 Task: Add St. Dalfour Royal Fig Conserve to the cart.
Action: Mouse moved to (755, 252)
Screenshot: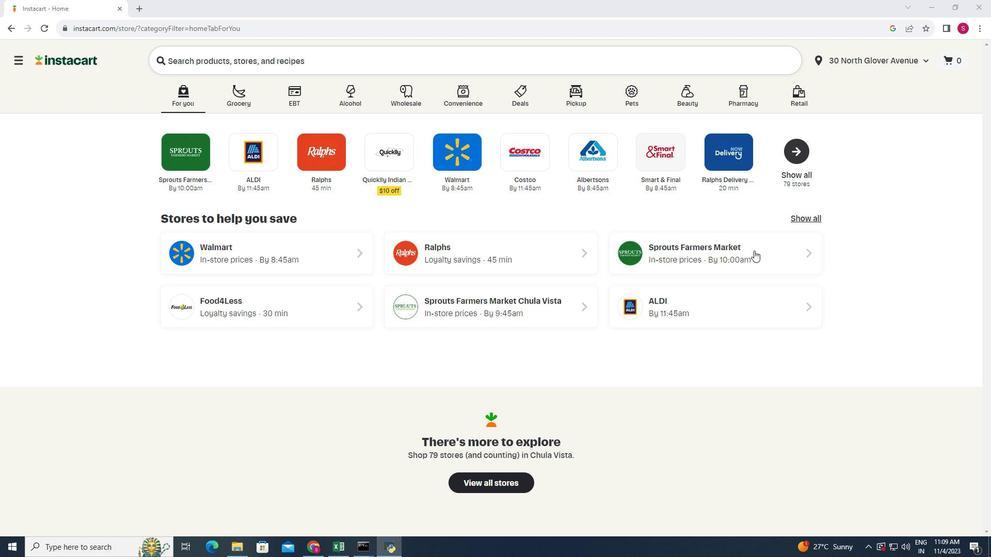 
Action: Mouse pressed left at (755, 252)
Screenshot: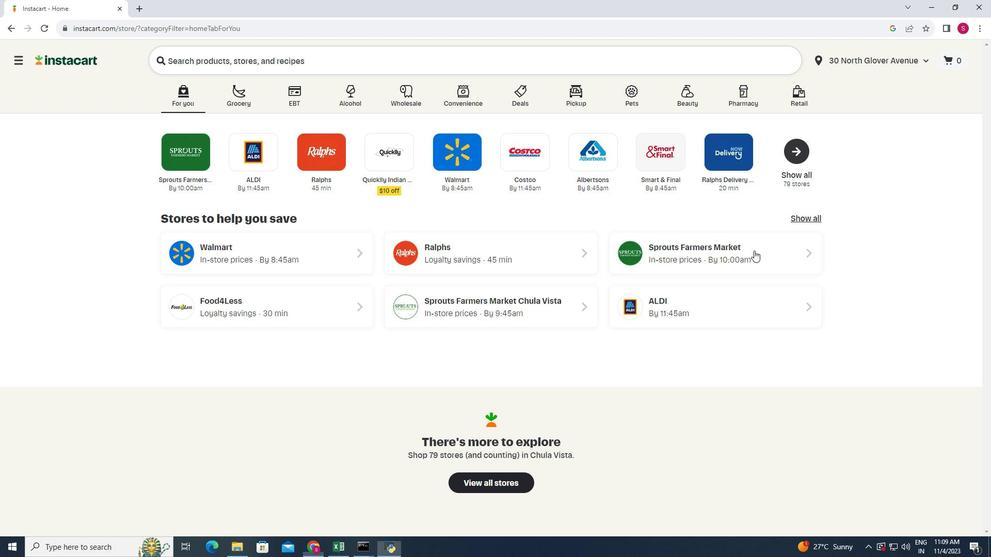
Action: Mouse moved to (36, 371)
Screenshot: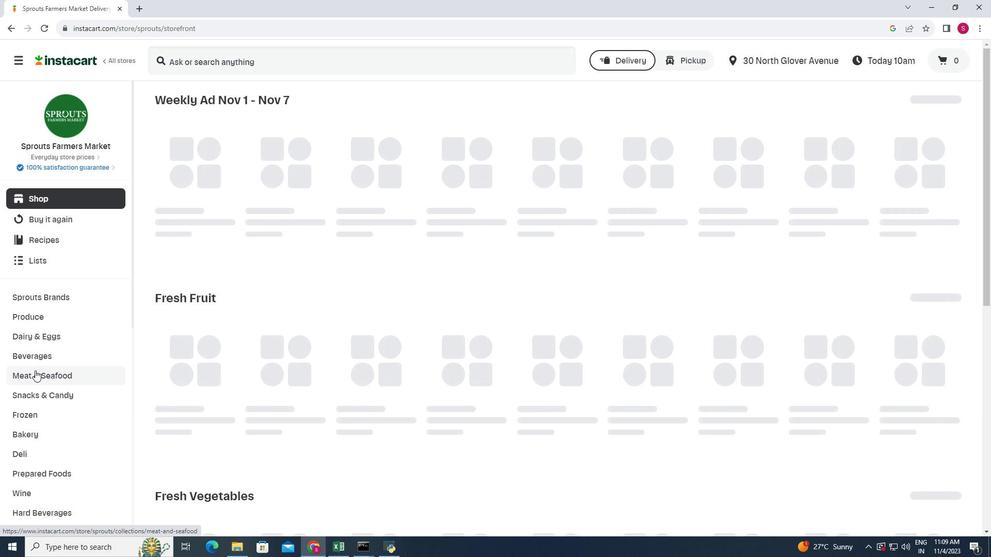 
Action: Mouse scrolled (36, 371) with delta (0, 0)
Screenshot: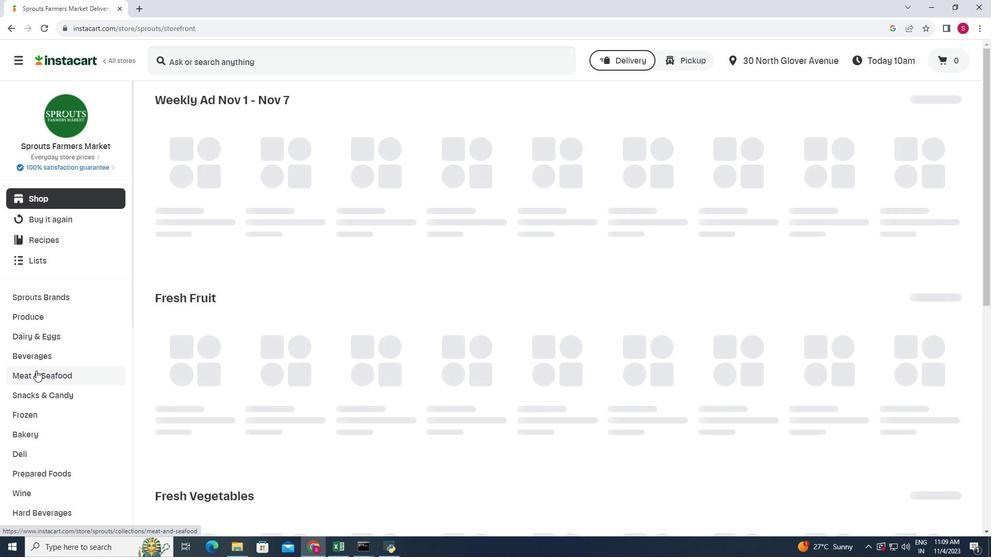 
Action: Mouse moved to (37, 371)
Screenshot: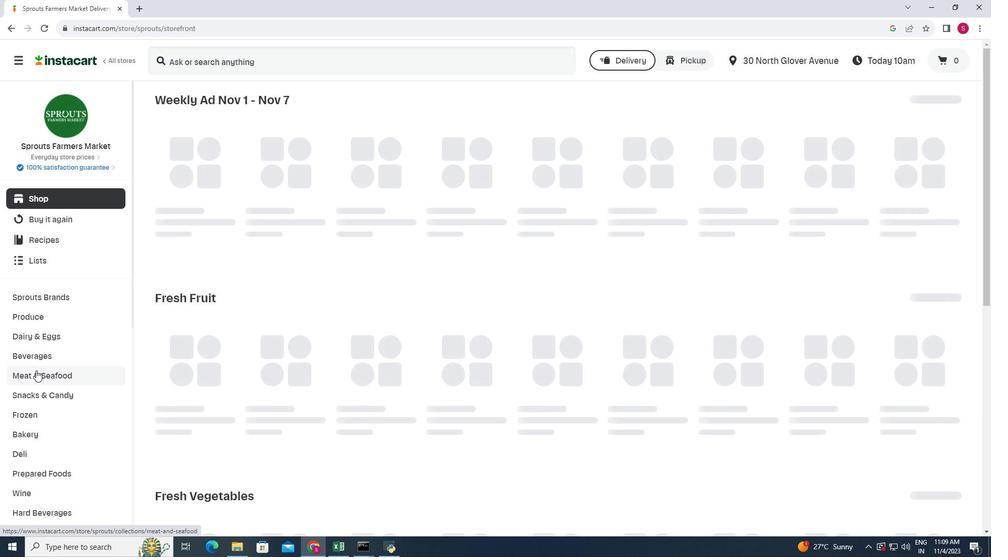 
Action: Mouse scrolled (37, 371) with delta (0, 0)
Screenshot: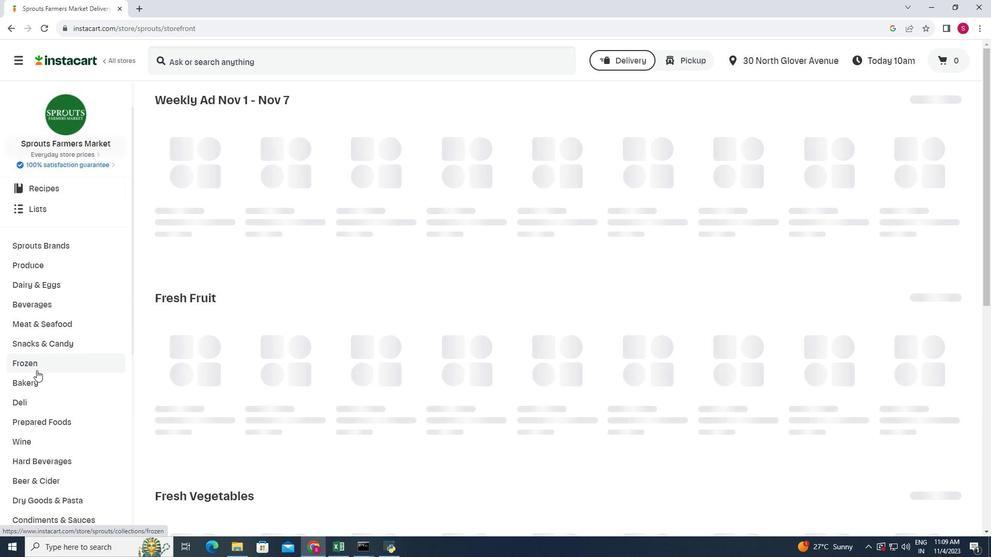 
Action: Mouse moved to (43, 389)
Screenshot: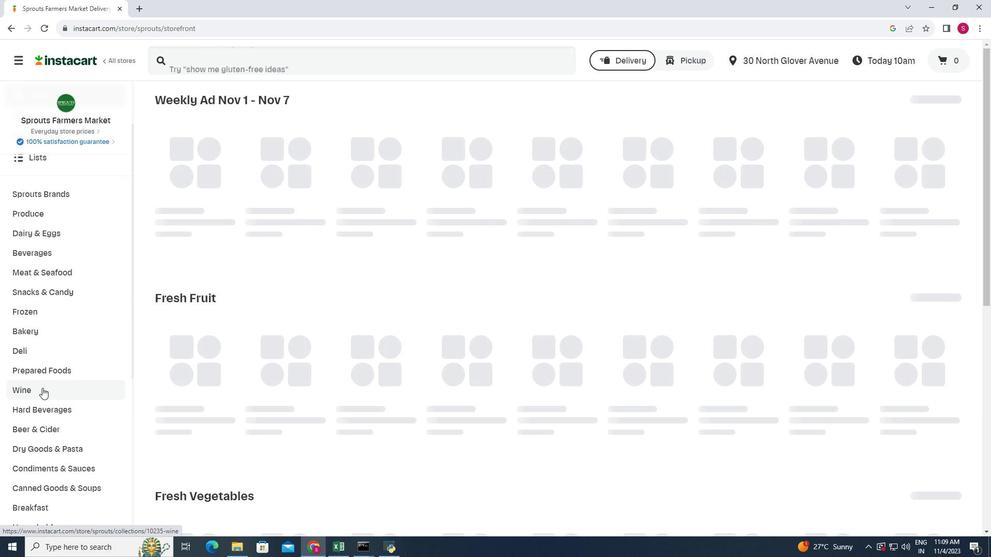 
Action: Mouse scrolled (43, 388) with delta (0, 0)
Screenshot: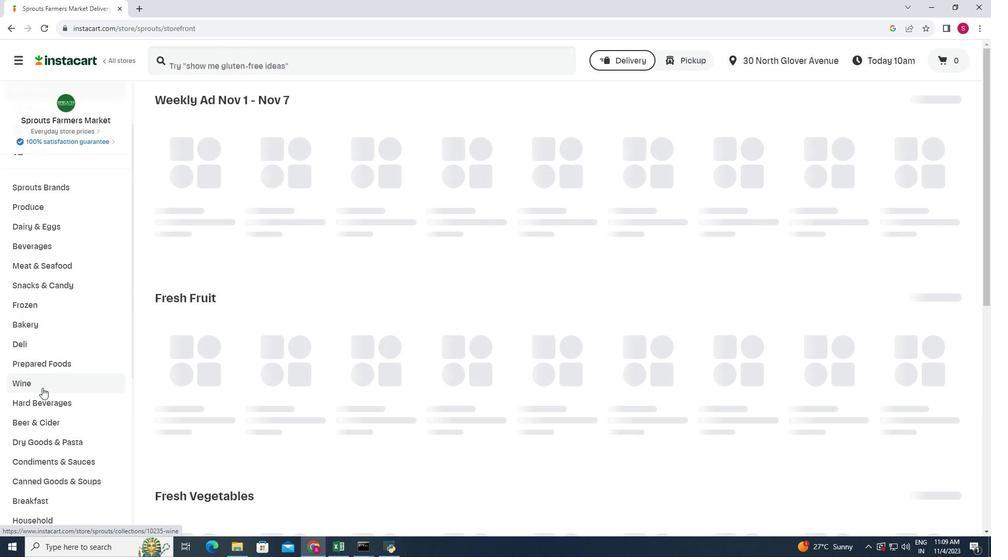 
Action: Mouse moved to (48, 462)
Screenshot: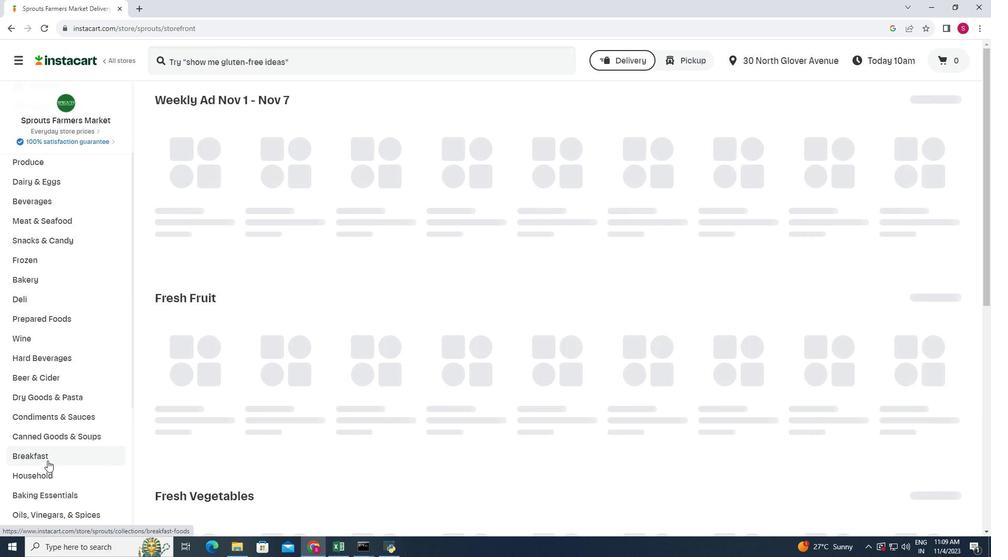 
Action: Mouse pressed left at (48, 462)
Screenshot: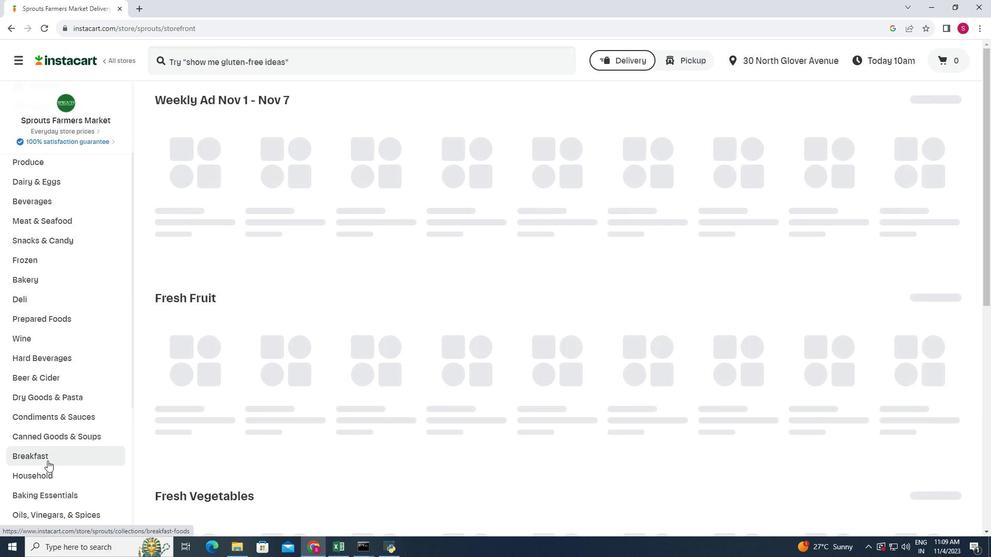 
Action: Mouse moved to (617, 128)
Screenshot: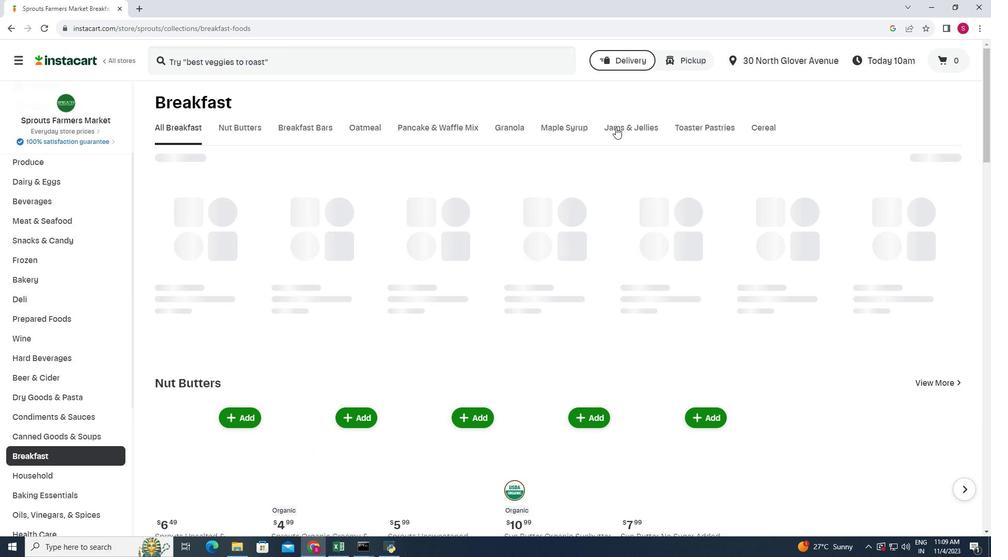
Action: Mouse pressed left at (617, 128)
Screenshot: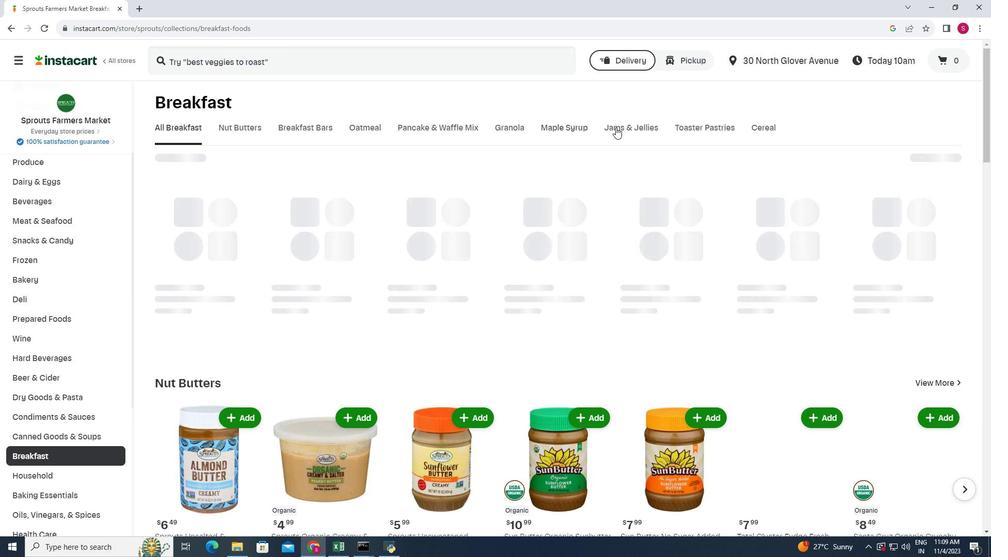 
Action: Mouse moved to (266, 173)
Screenshot: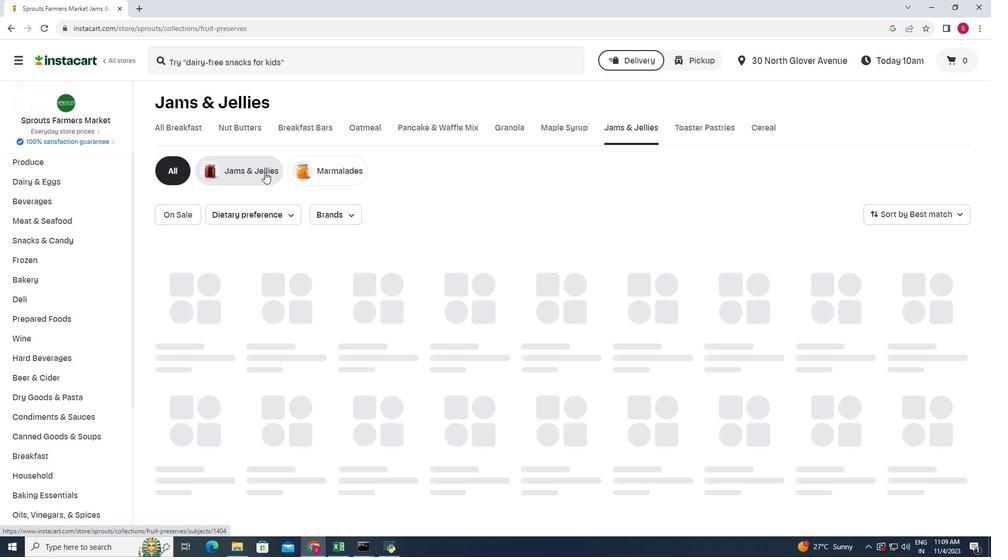 
Action: Mouse pressed left at (266, 173)
Screenshot: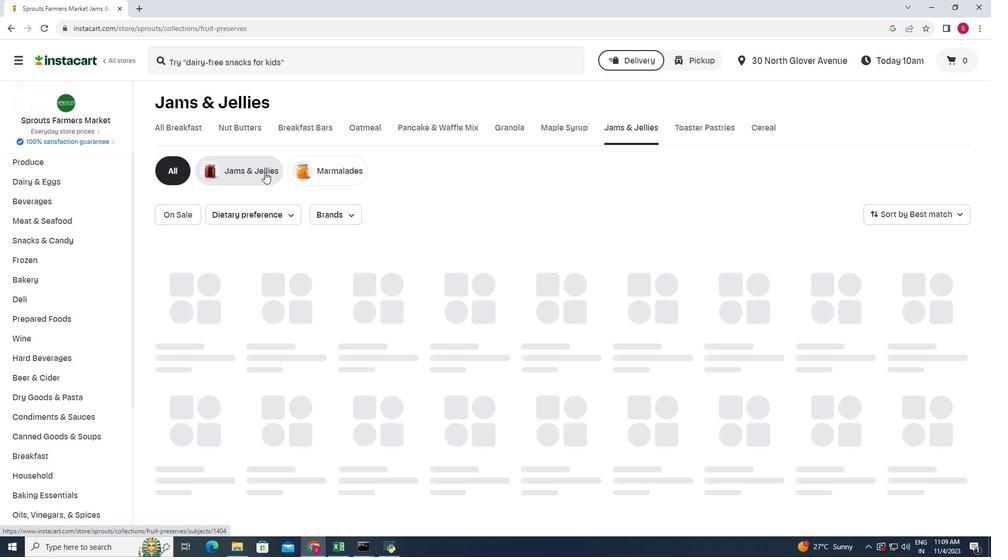 
Action: Mouse moved to (445, 198)
Screenshot: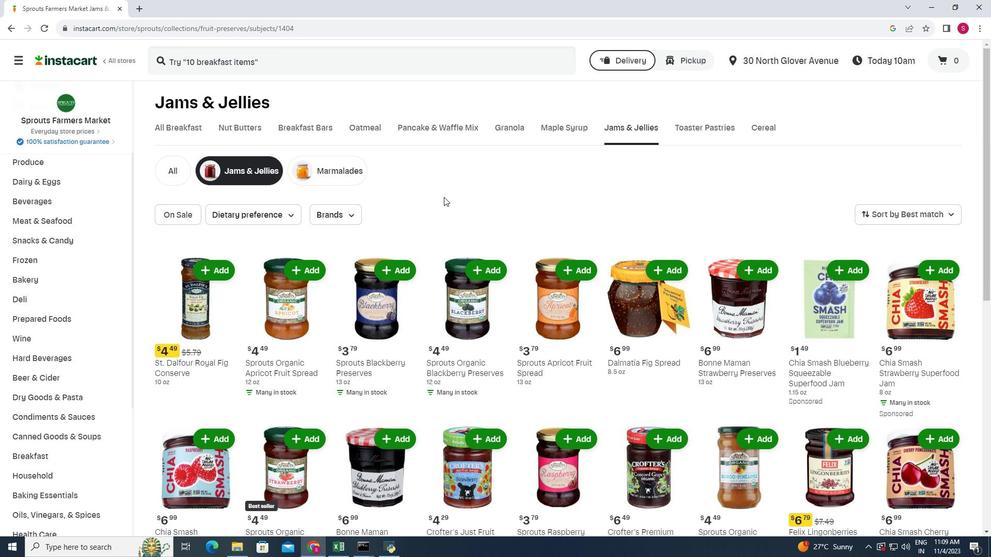 
Action: Mouse scrolled (445, 197) with delta (0, 0)
Screenshot: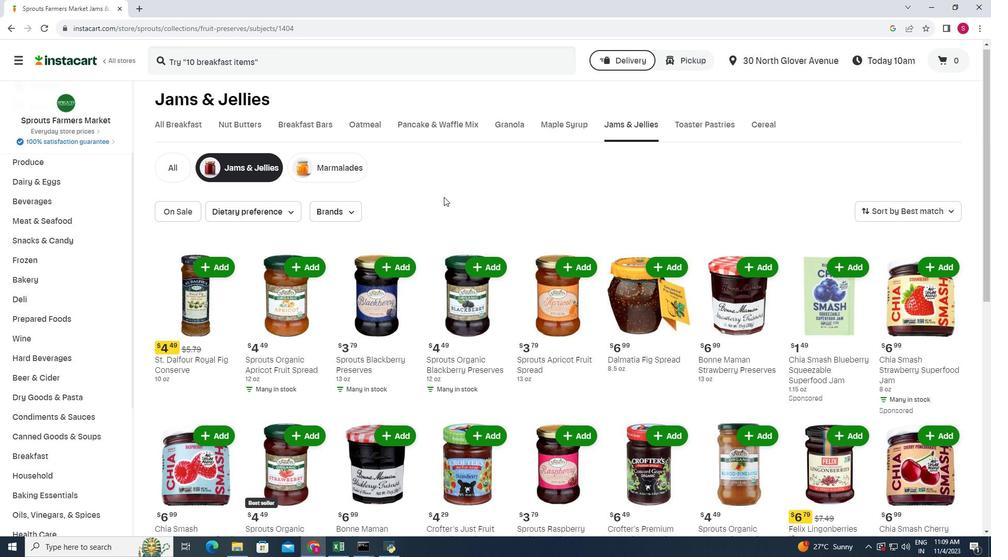 
Action: Mouse moved to (213, 214)
Screenshot: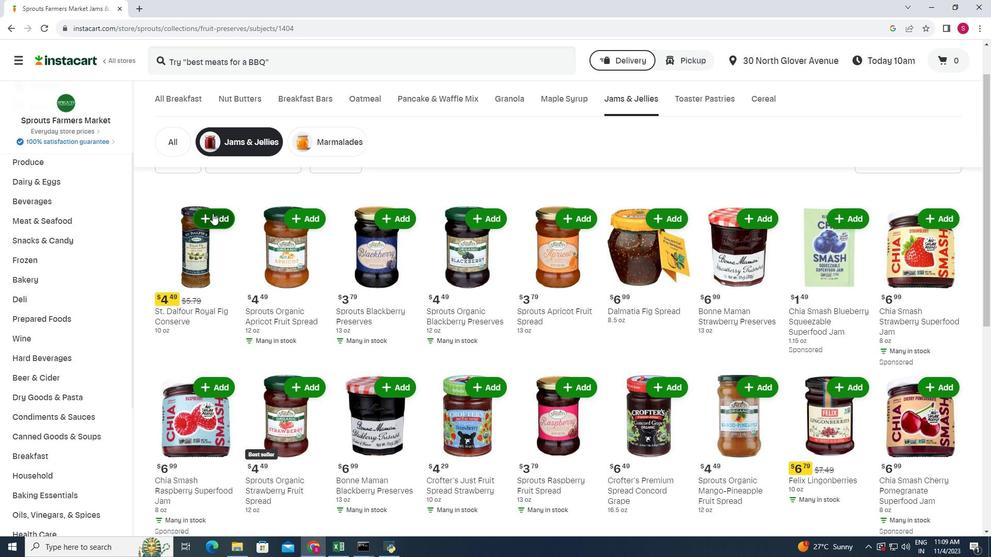 
Action: Mouse pressed left at (213, 214)
Screenshot: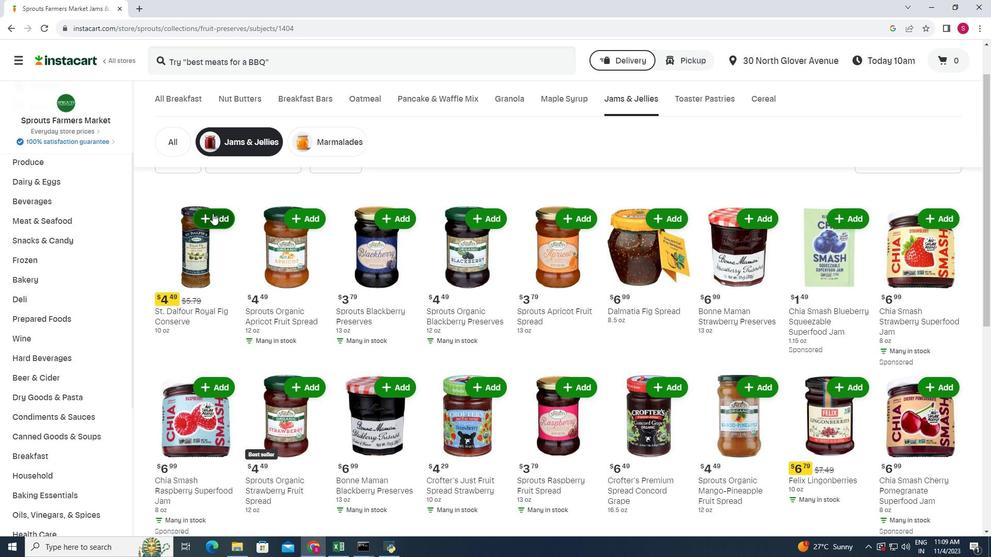 
Action: Mouse moved to (219, 189)
Screenshot: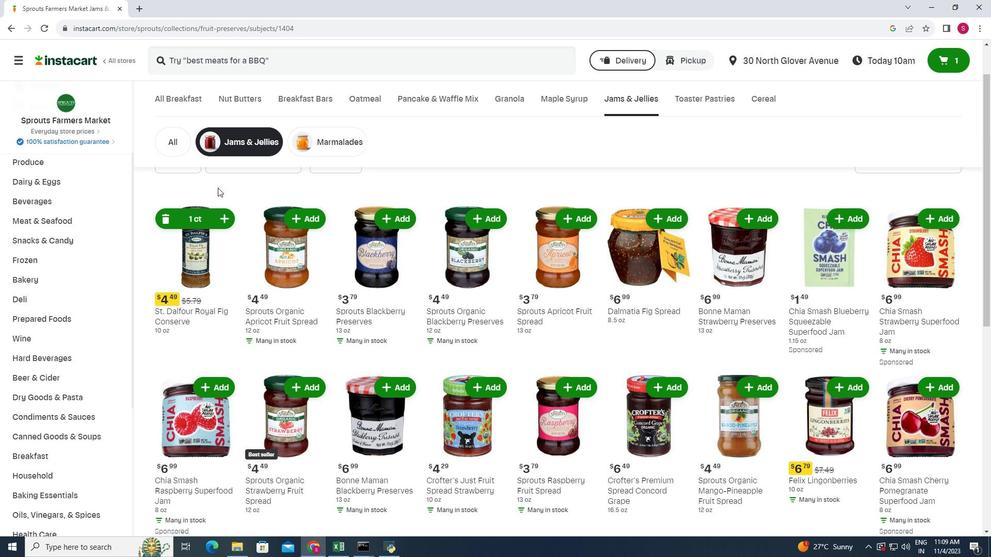 
